 Task: Add in the project ZestTech an epic 'Configuration Management Implementation'.
Action: Mouse moved to (258, 77)
Screenshot: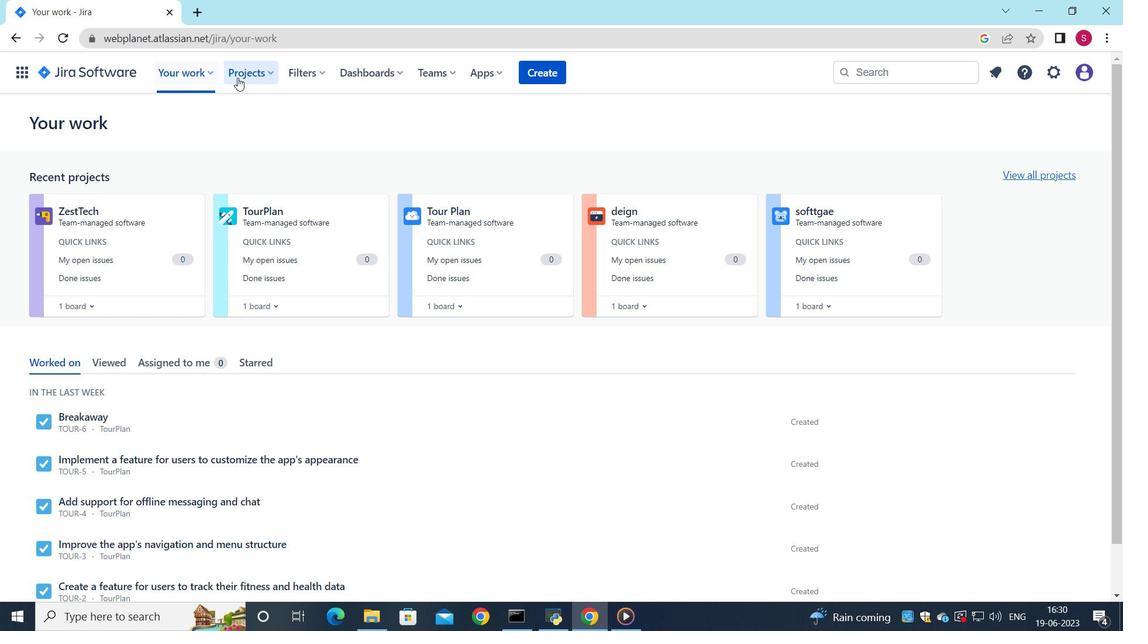 
Action: Mouse pressed left at (258, 77)
Screenshot: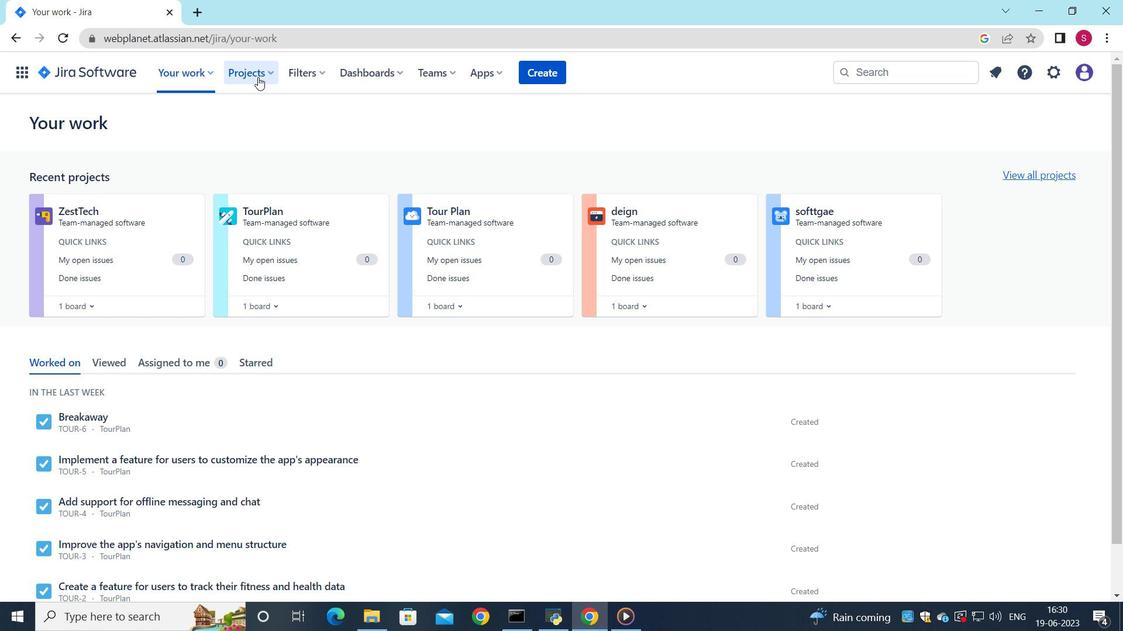 
Action: Mouse moved to (258, 128)
Screenshot: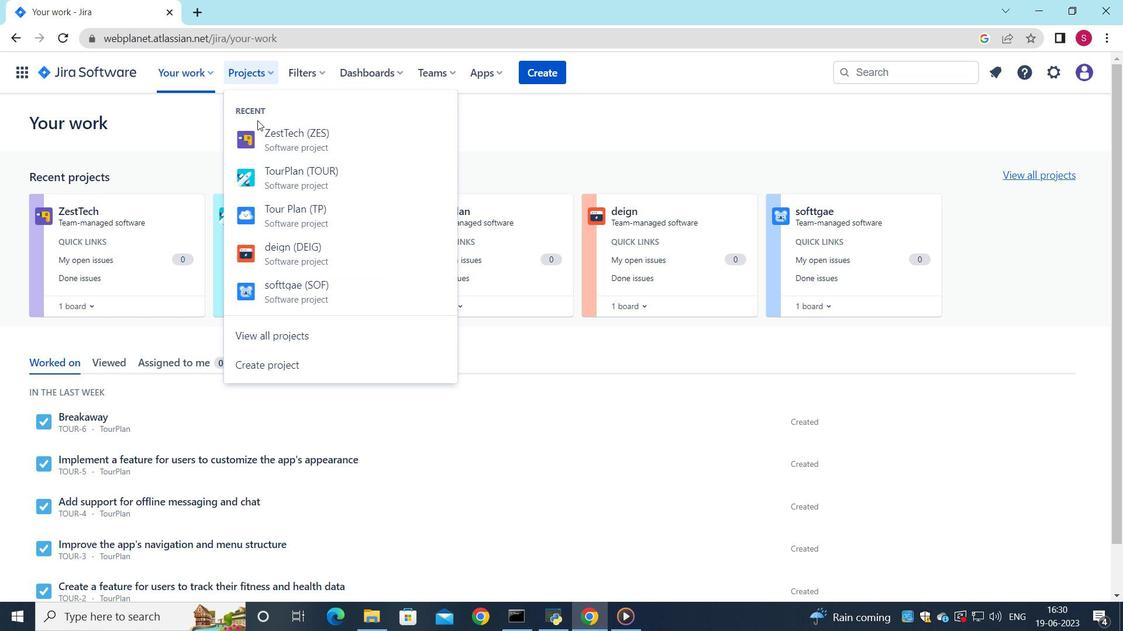 
Action: Mouse pressed left at (258, 128)
Screenshot: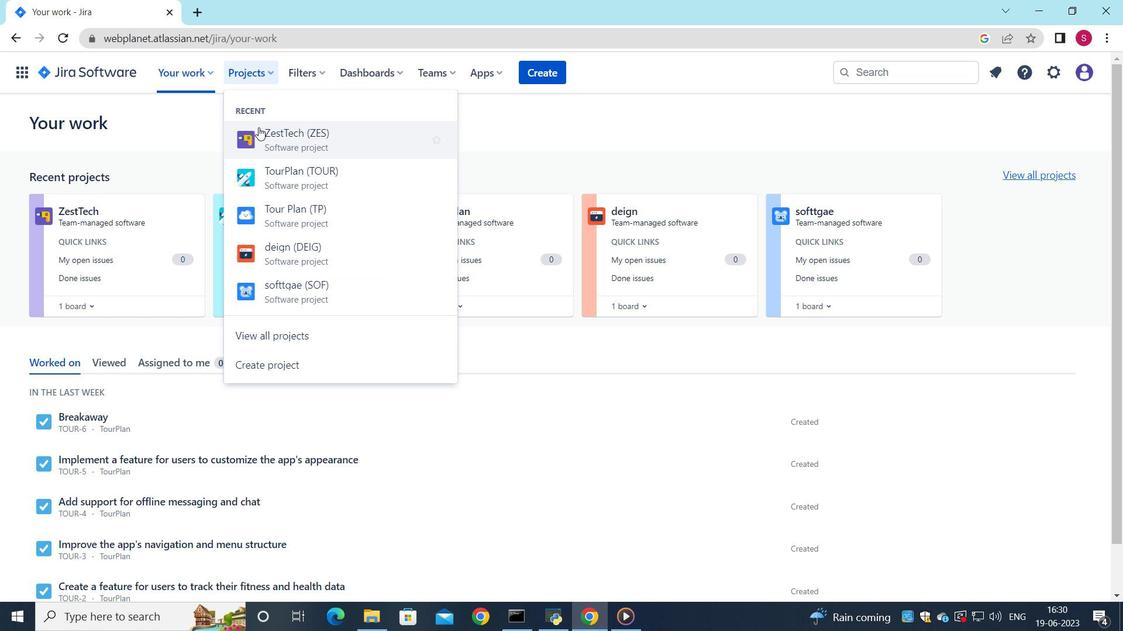 
Action: Mouse moved to (76, 218)
Screenshot: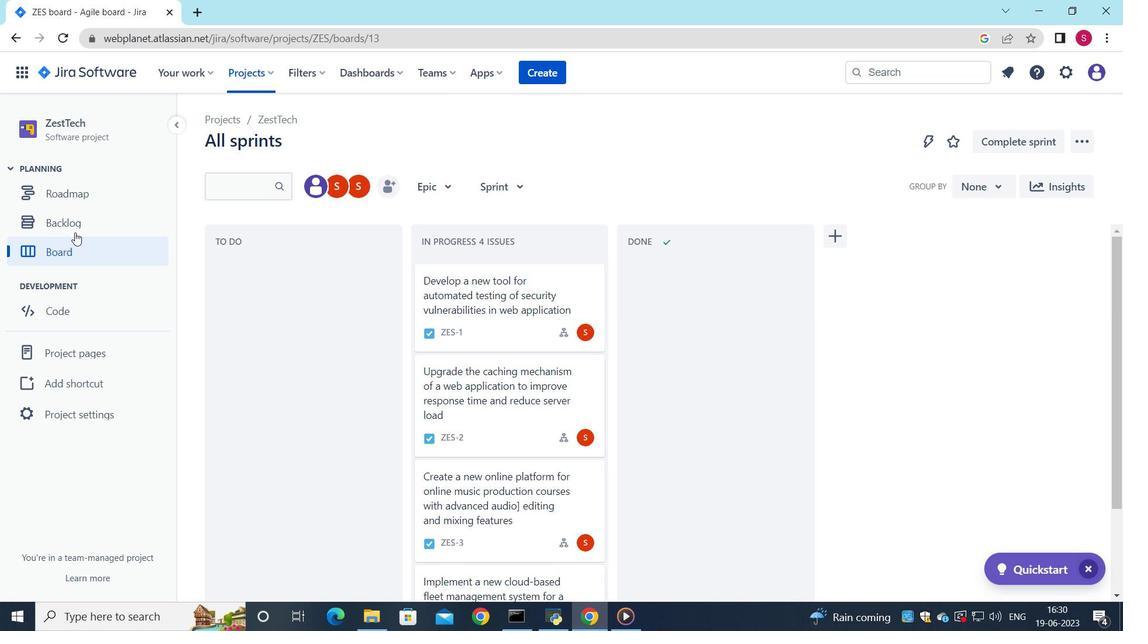 
Action: Mouse pressed left at (76, 218)
Screenshot: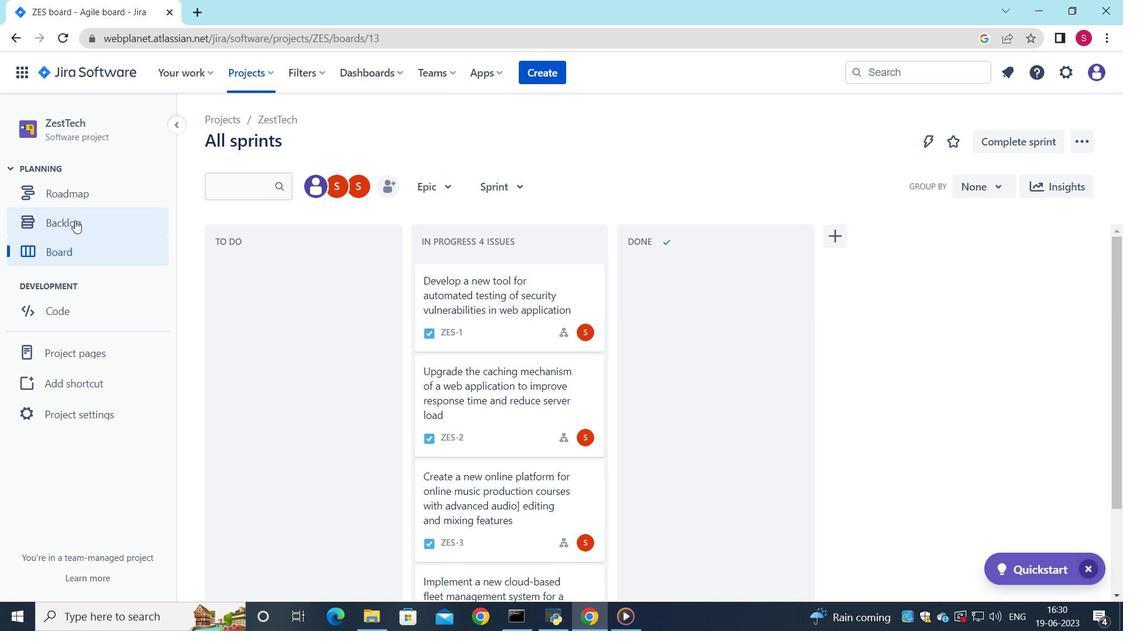 
Action: Mouse moved to (338, 401)
Screenshot: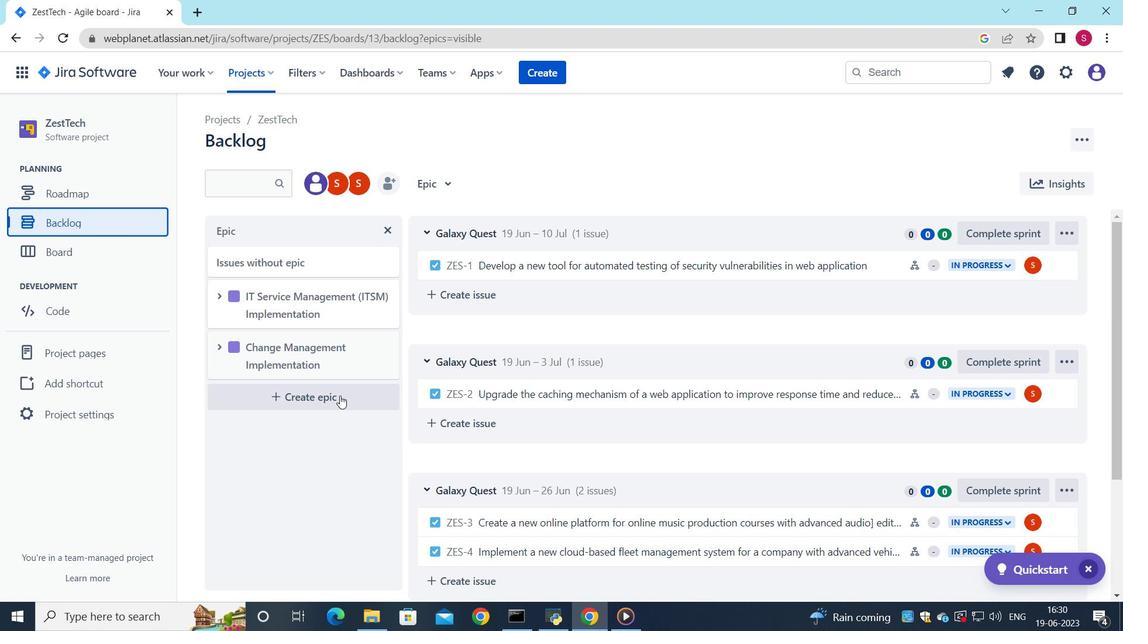 
Action: Mouse pressed left at (338, 401)
Screenshot: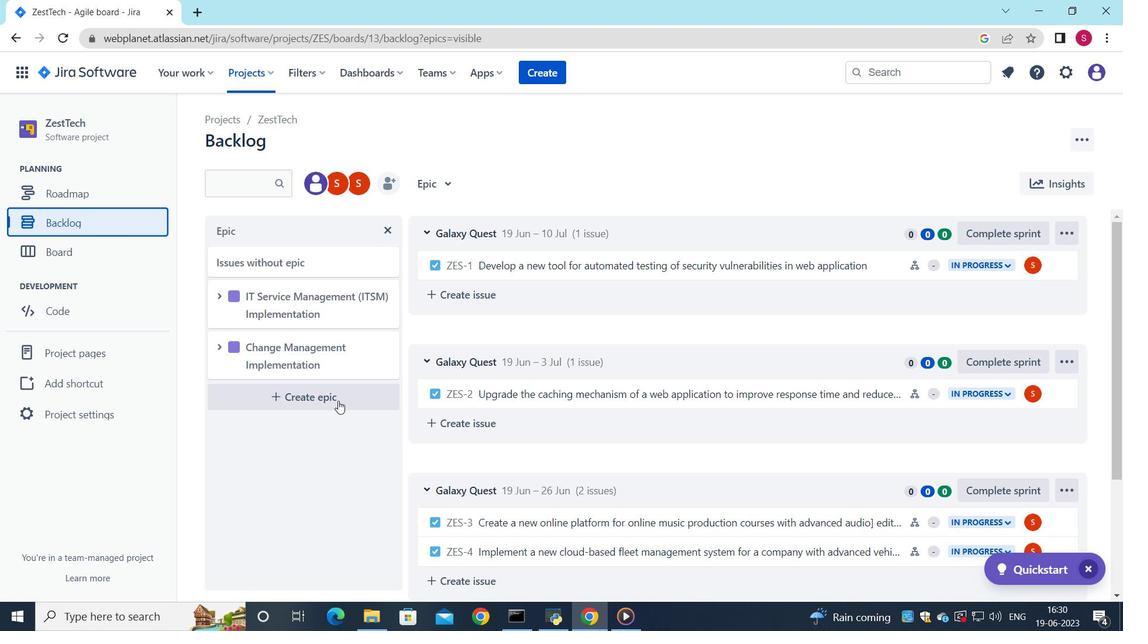 
Action: Key pressed <Key.shift>Configuration<Key.space><Key.shift>Management<Key.space><Key.shift>Implementation<Key.enter>
Screenshot: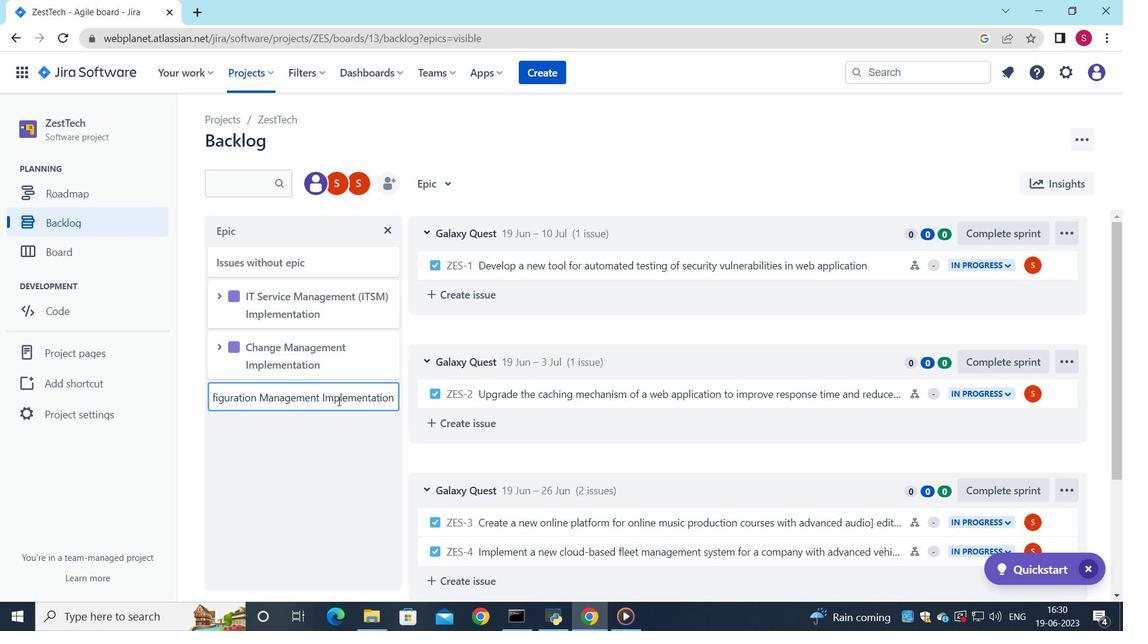 
Action: Mouse moved to (431, 390)
Screenshot: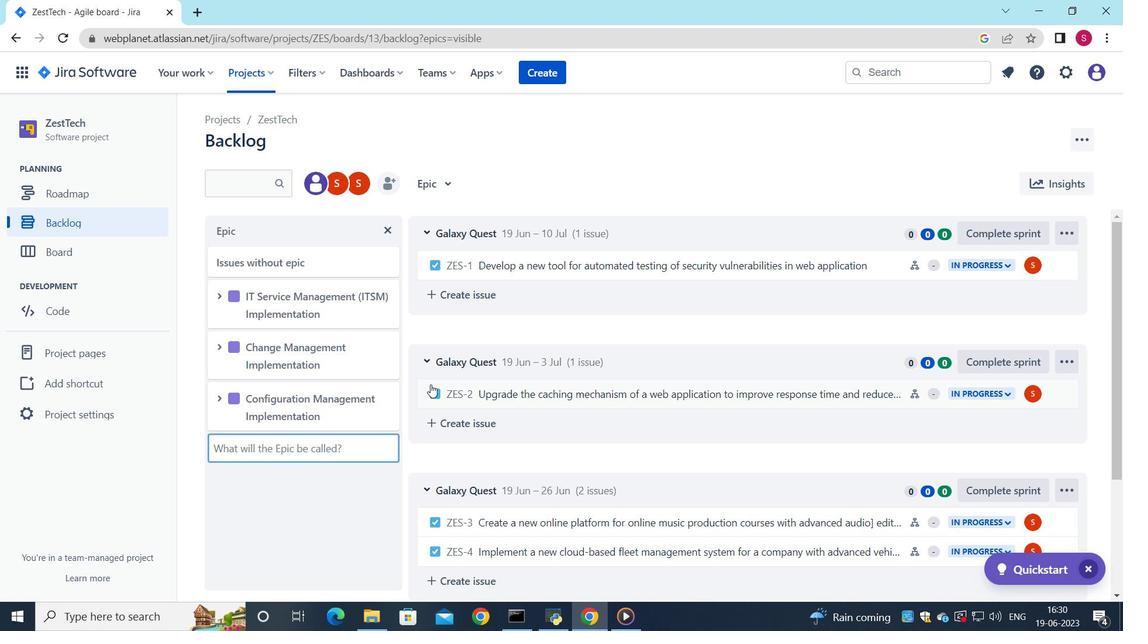 
